 Task: Add the task  Integrate a new online platform for online cooking lessons to the section Hyperspace in the project BitRise and add a Due Date to the respective task as 2023/08/07
Action: Mouse moved to (650, 405)
Screenshot: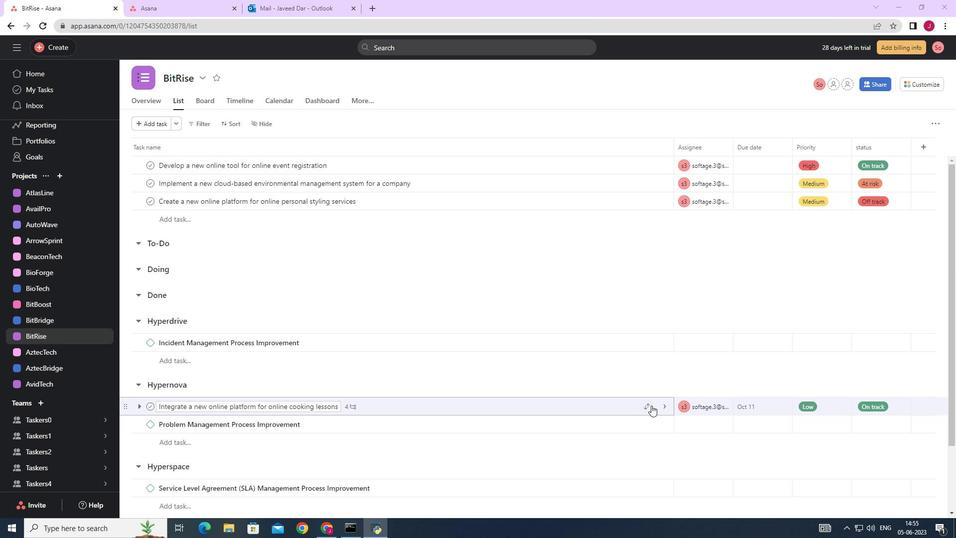 
Action: Mouse pressed left at (650, 405)
Screenshot: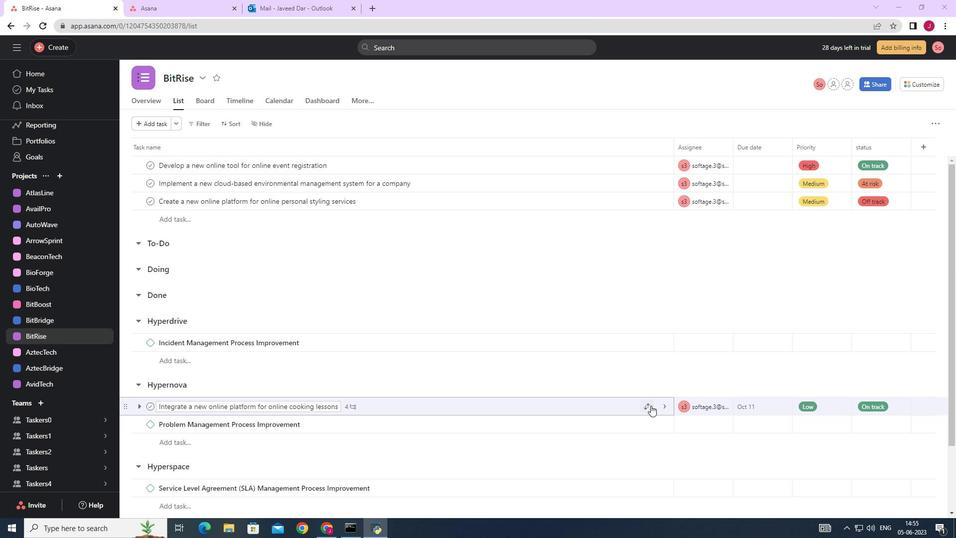 
Action: Mouse moved to (586, 367)
Screenshot: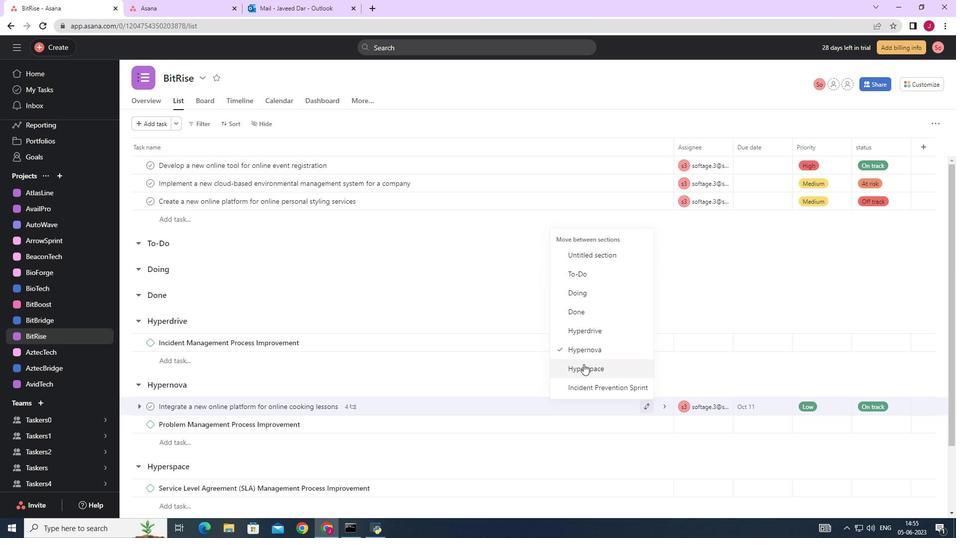
Action: Mouse pressed left at (586, 367)
Screenshot: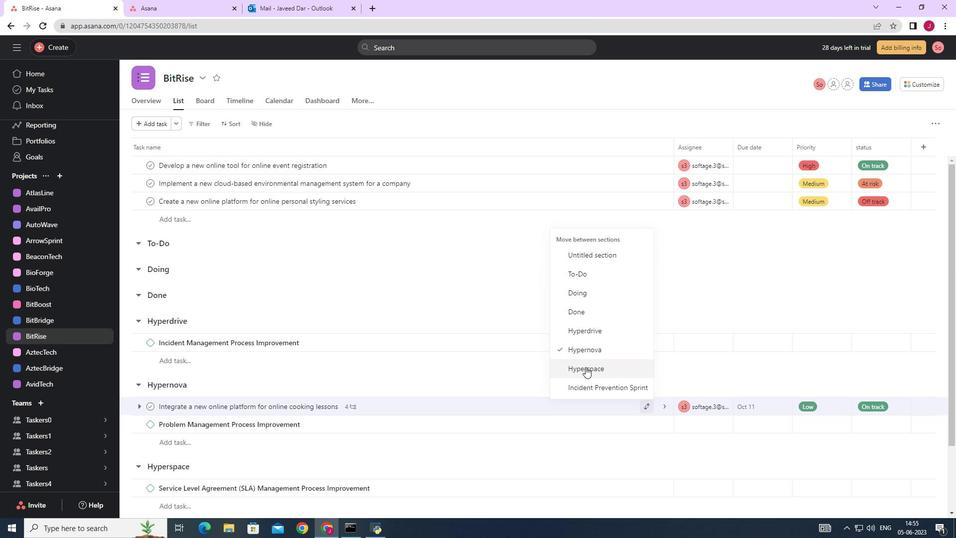 
Action: Mouse moved to (785, 471)
Screenshot: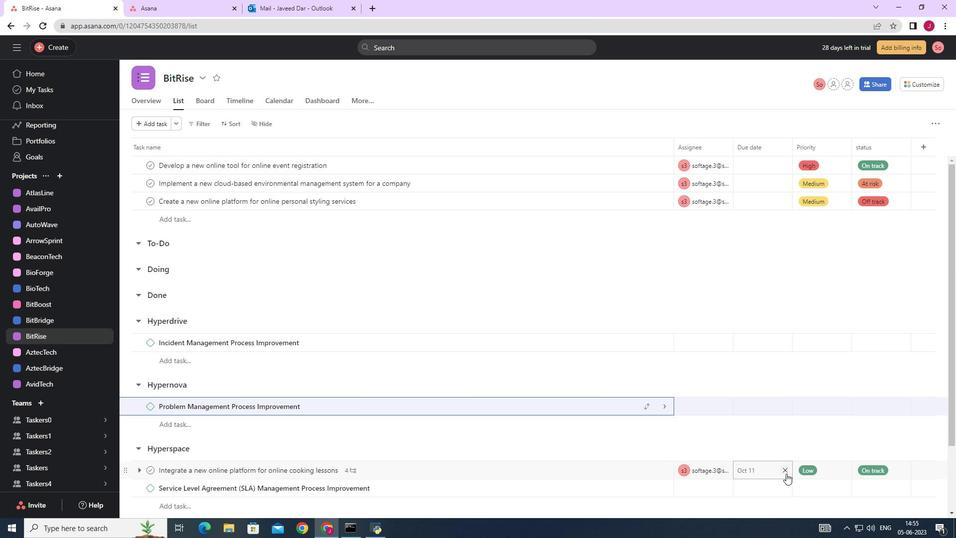 
Action: Mouse pressed left at (785, 471)
Screenshot: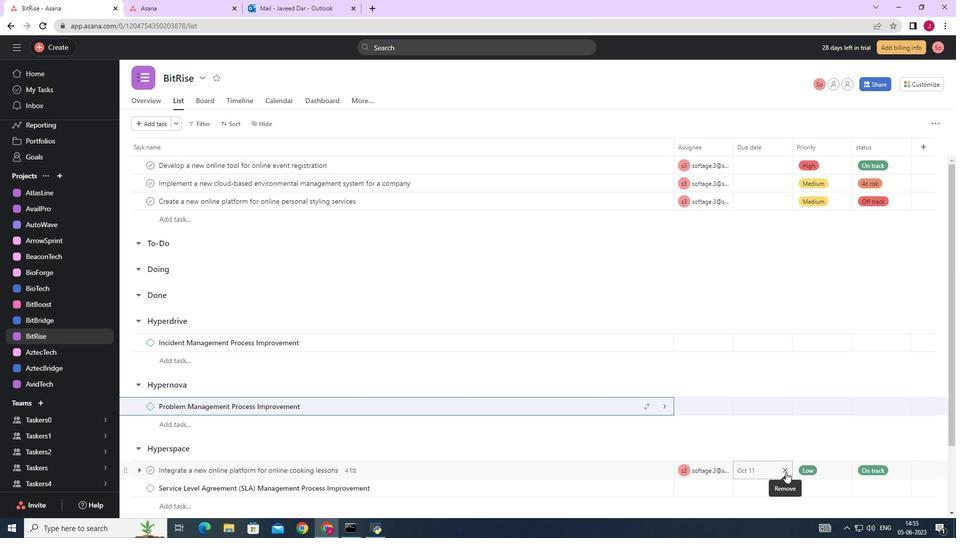 
Action: Mouse moved to (753, 470)
Screenshot: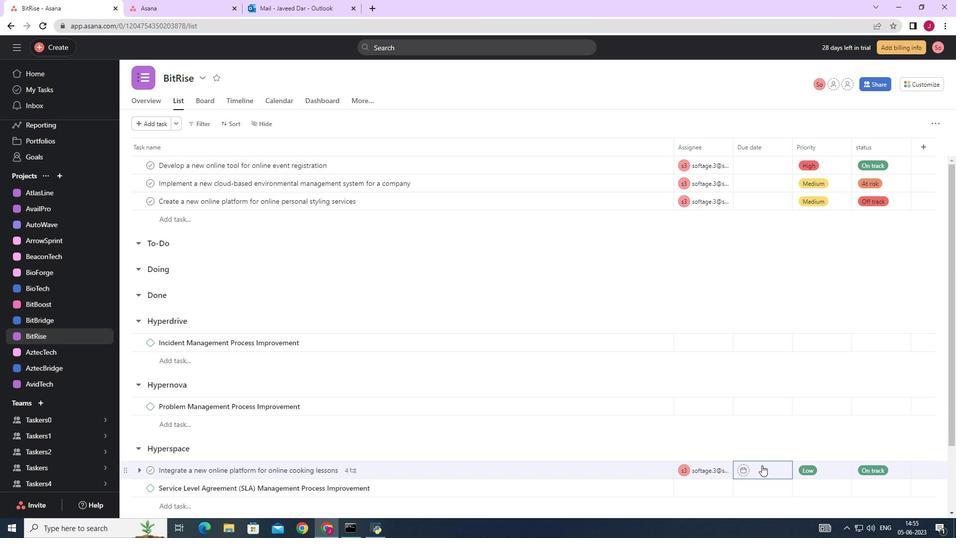 
Action: Mouse pressed left at (753, 470)
Screenshot: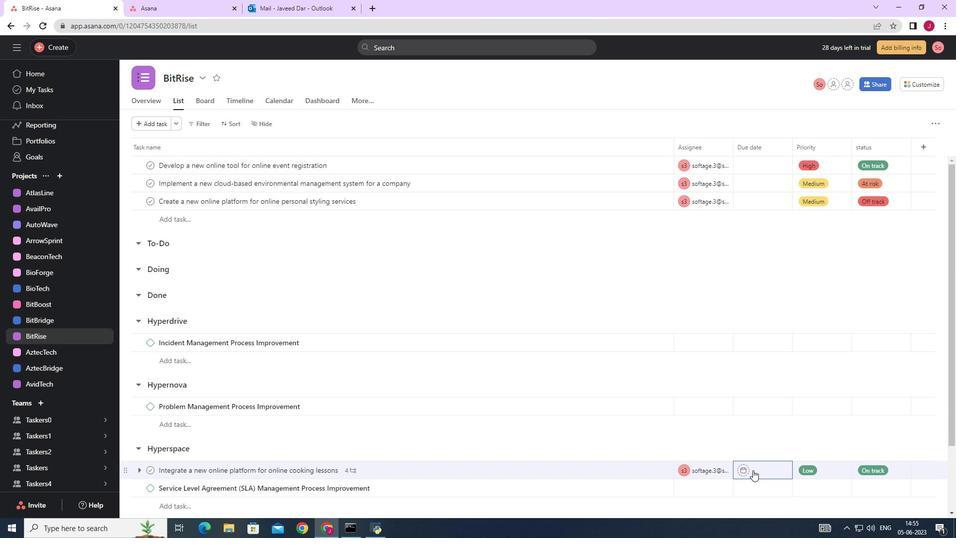 
Action: Mouse moved to (843, 374)
Screenshot: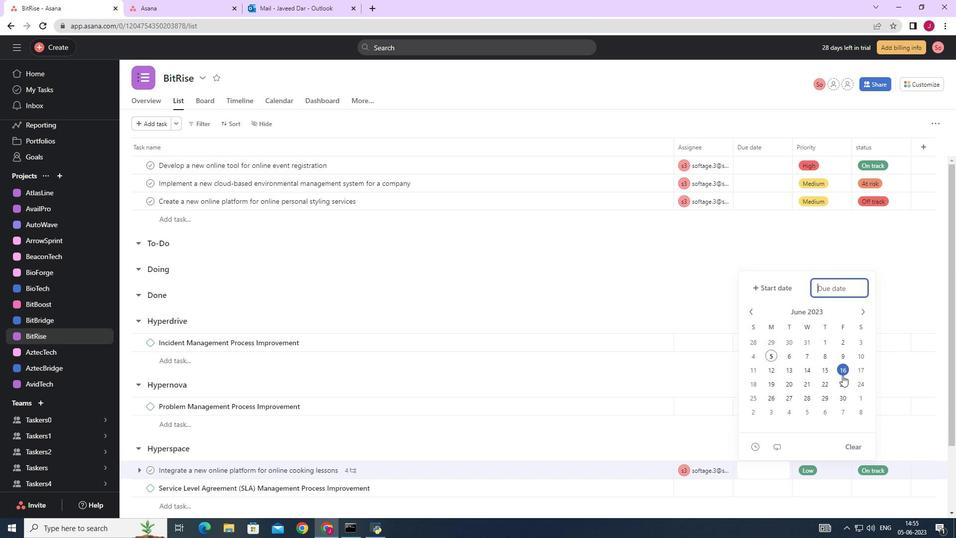 
Action: Mouse scrolled (843, 373) with delta (0, 0)
Screenshot: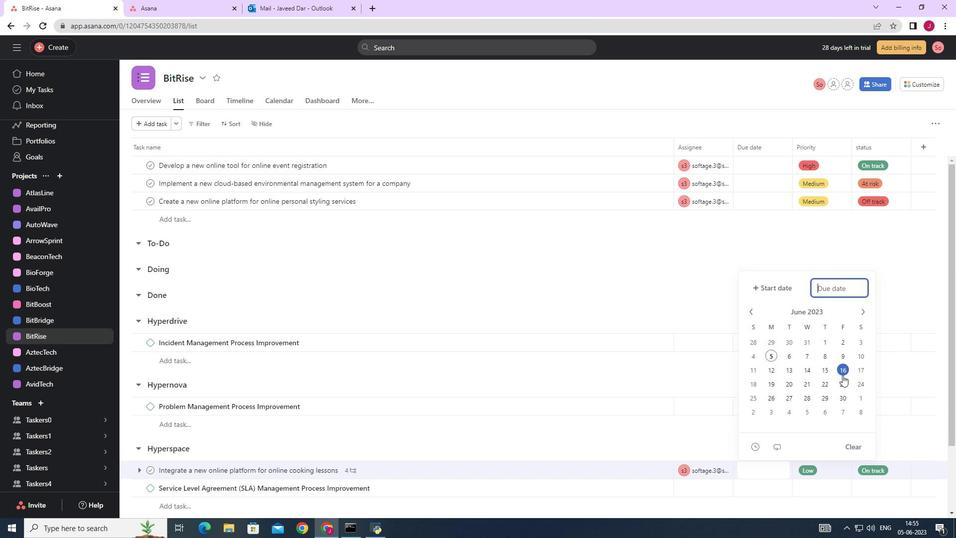 
Action: Mouse scrolled (843, 373) with delta (0, 0)
Screenshot: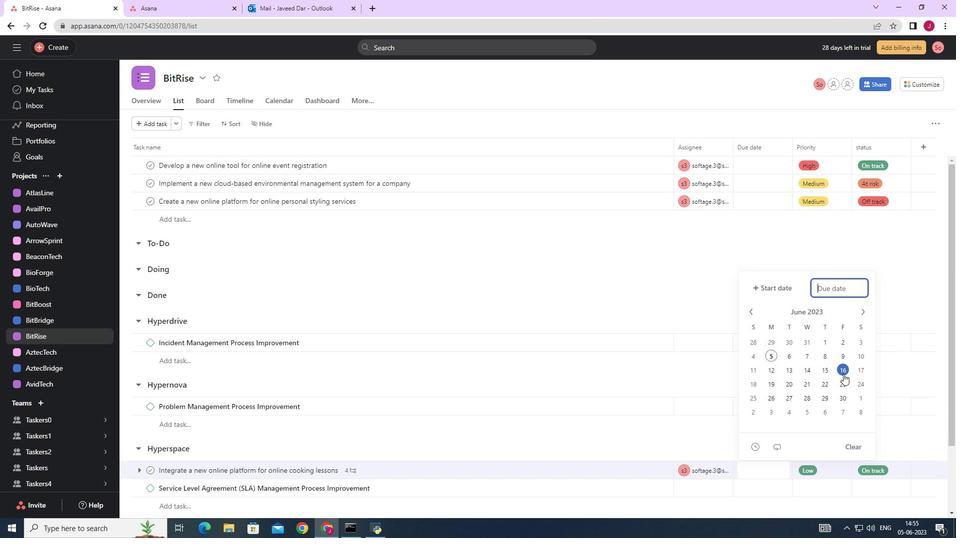 
Action: Mouse scrolled (843, 373) with delta (0, 0)
Screenshot: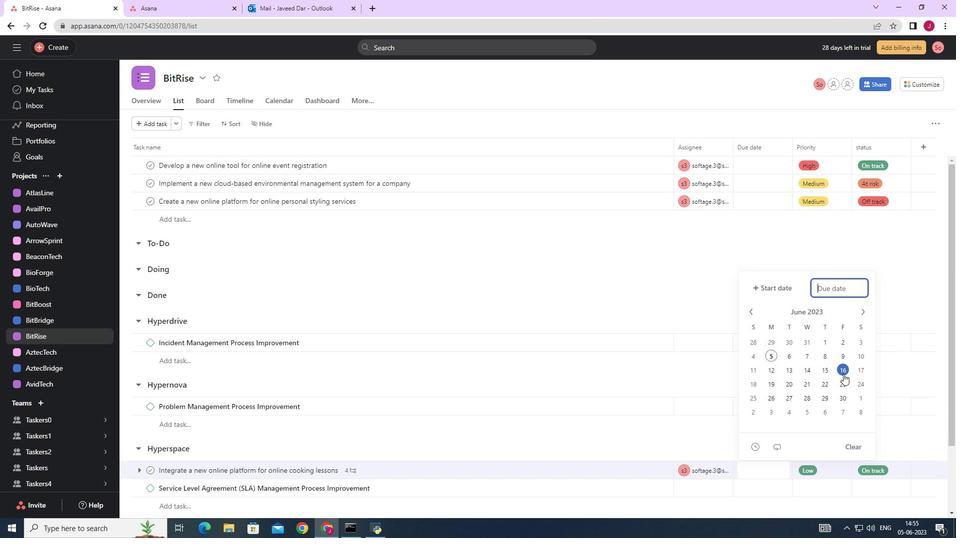 
Action: Mouse scrolled (843, 373) with delta (0, 0)
Screenshot: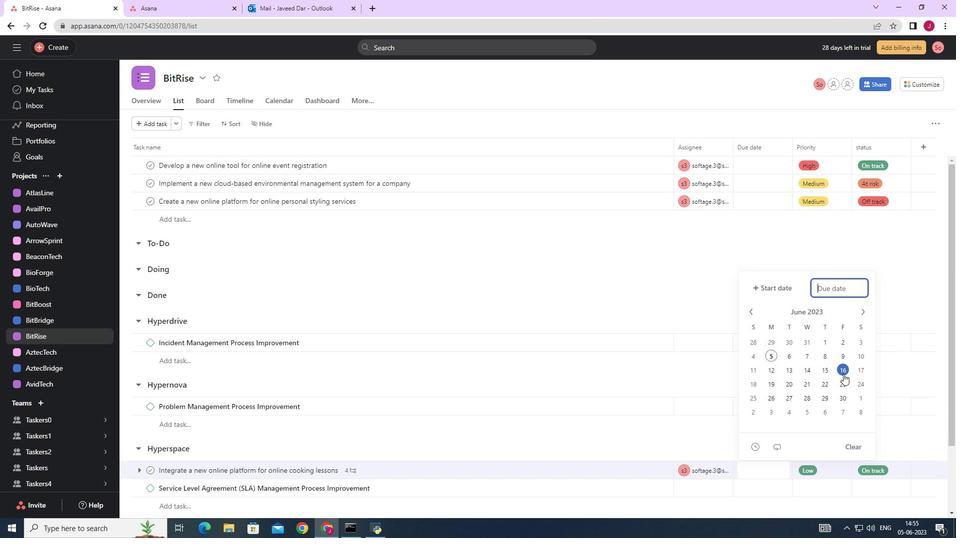 
Action: Mouse moved to (862, 314)
Screenshot: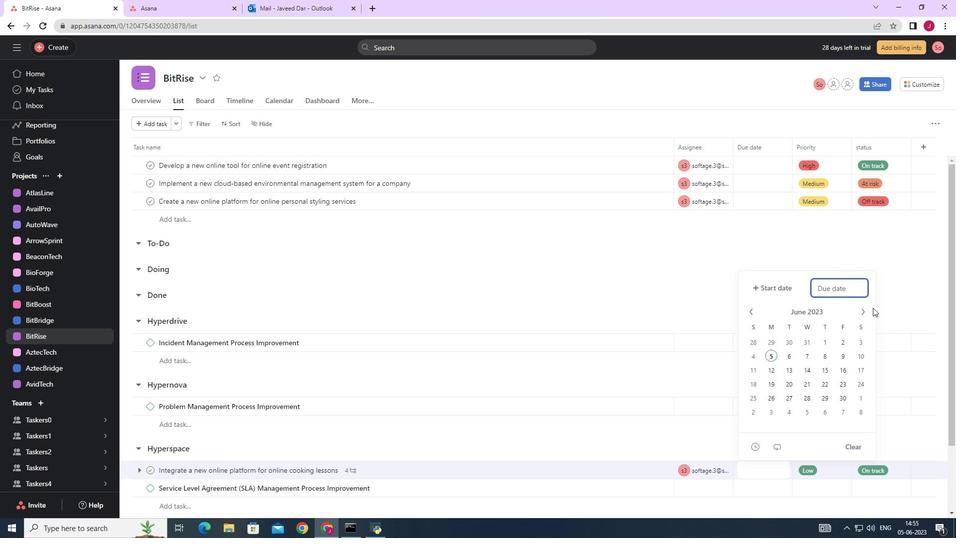 
Action: Mouse pressed left at (862, 314)
Screenshot: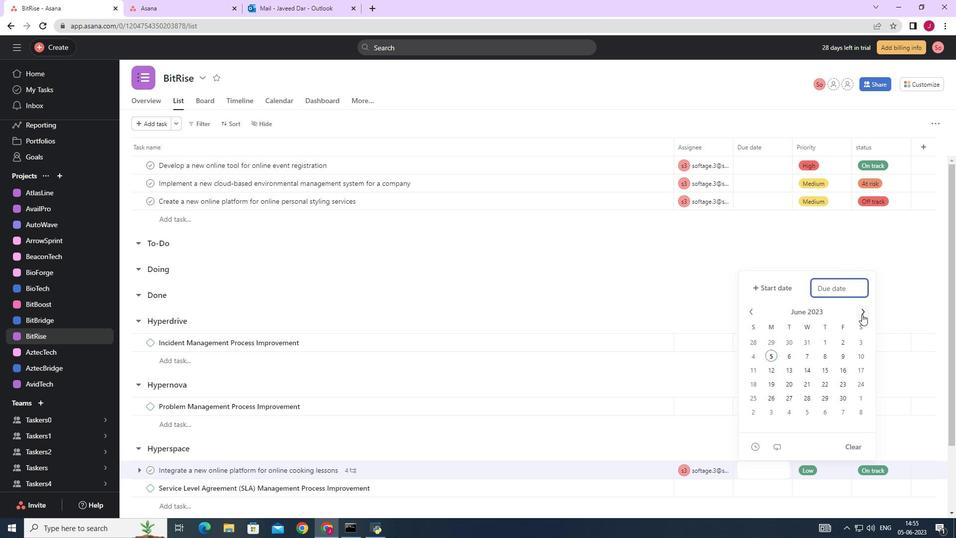 
Action: Mouse pressed left at (862, 314)
Screenshot: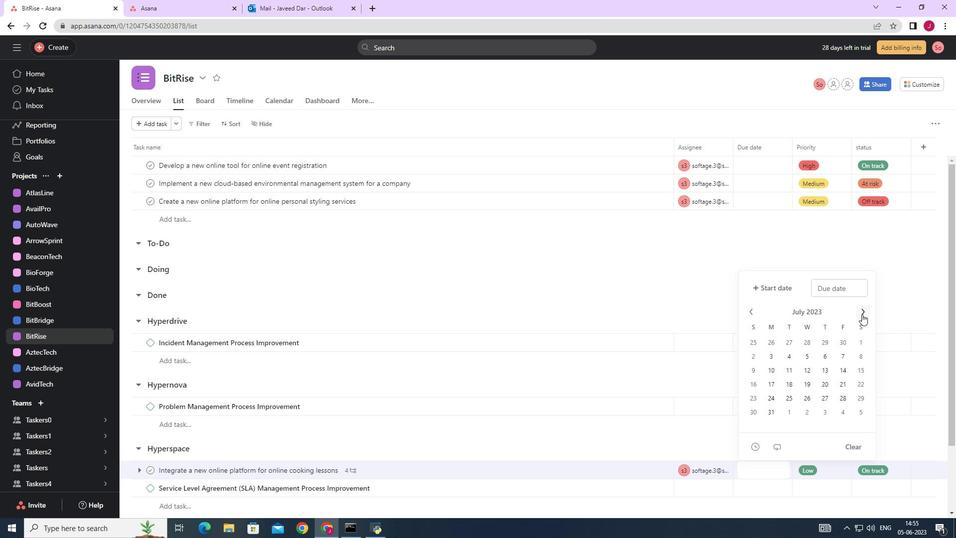 
Action: Mouse moved to (771, 357)
Screenshot: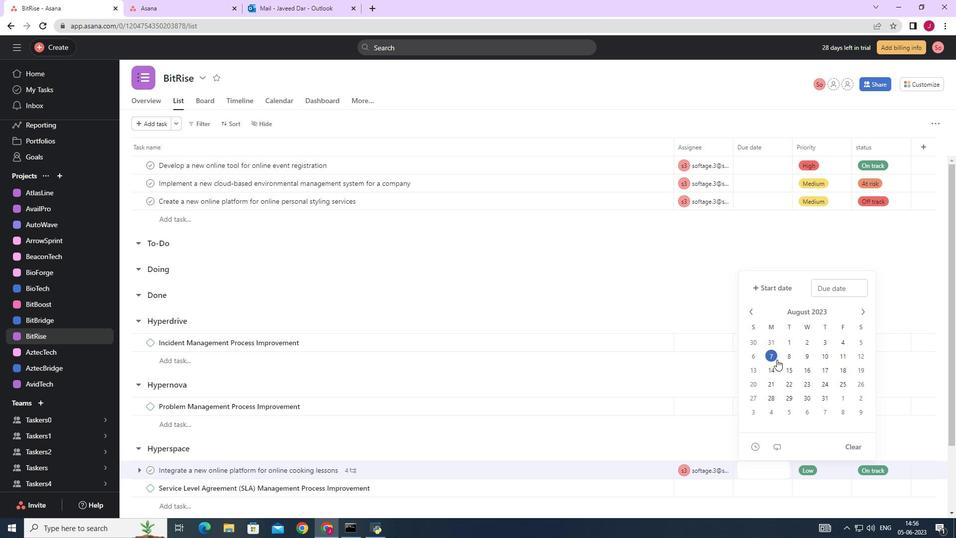 
Action: Mouse pressed left at (771, 357)
Screenshot: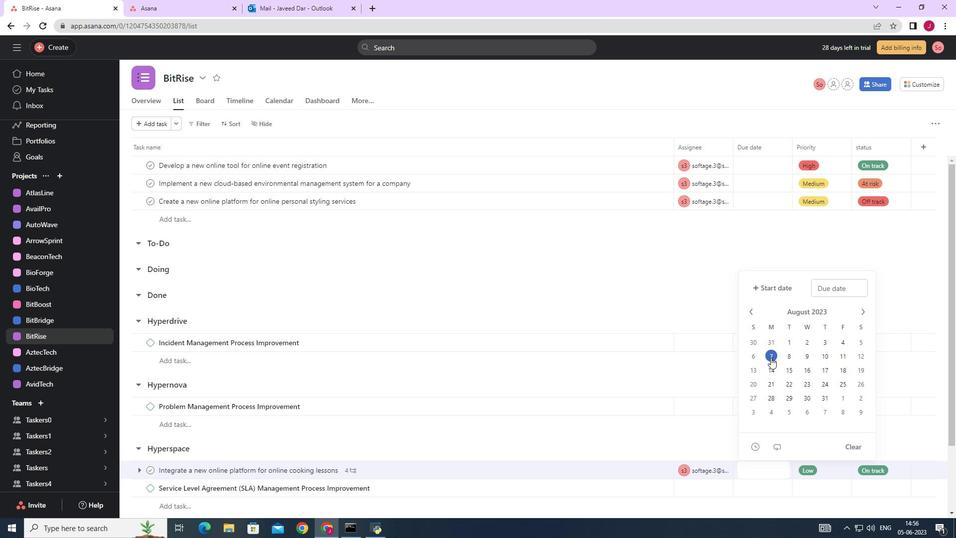 
Action: Mouse moved to (685, 297)
Screenshot: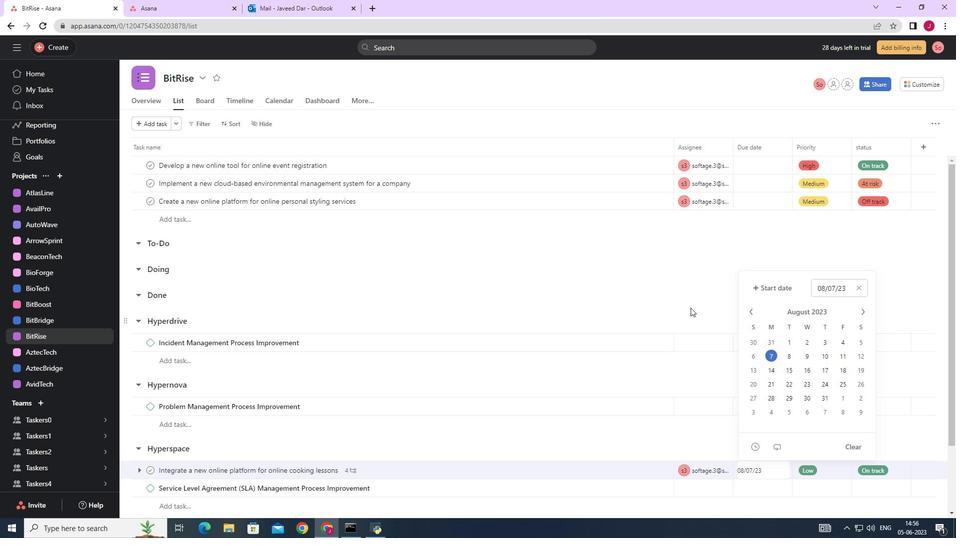 
Action: Mouse pressed left at (685, 297)
Screenshot: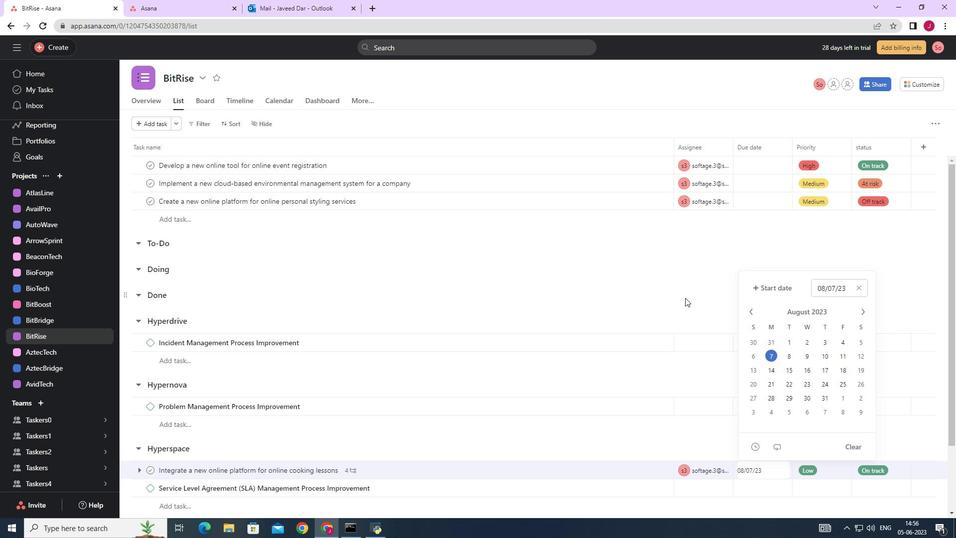 
